 Task: Research Airbnb properties in Lichinga, Mozambique from 12th  December, 2023 to 15th December, 2023 for 3 adults.2 bedrooms having 3 beds and 1 bathroom. Property type can be flat. Booking option can be shelf check-in. Look for 4 properties as per requirement.
Action: Mouse moved to (434, 65)
Screenshot: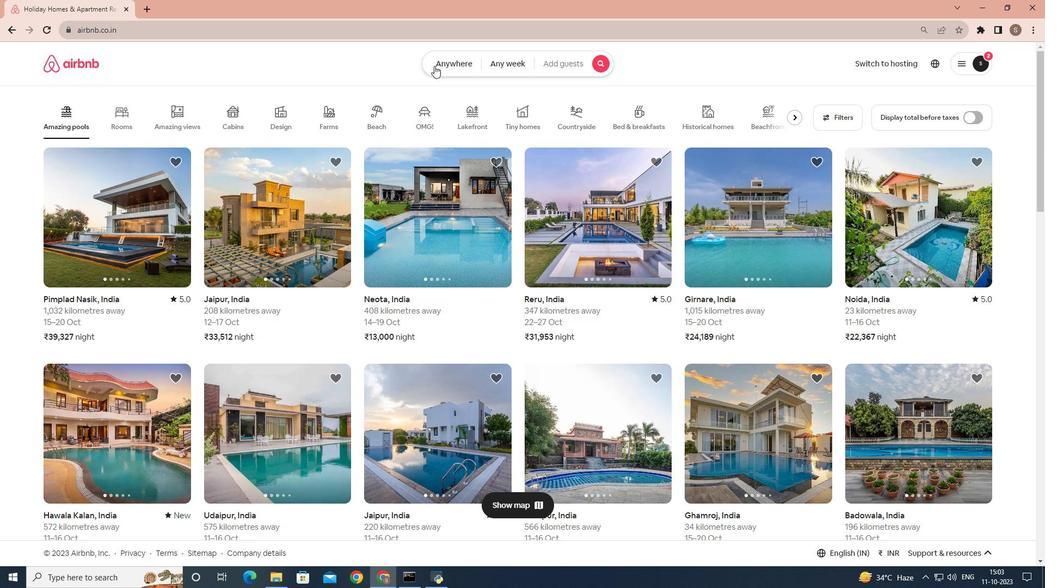 
Action: Mouse pressed left at (434, 65)
Screenshot: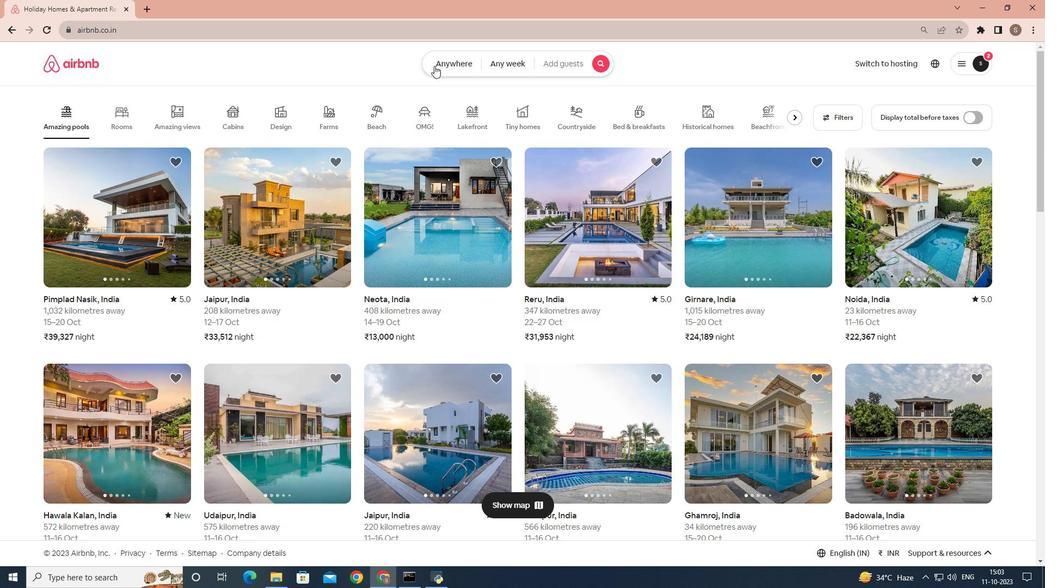 
Action: Mouse moved to (376, 105)
Screenshot: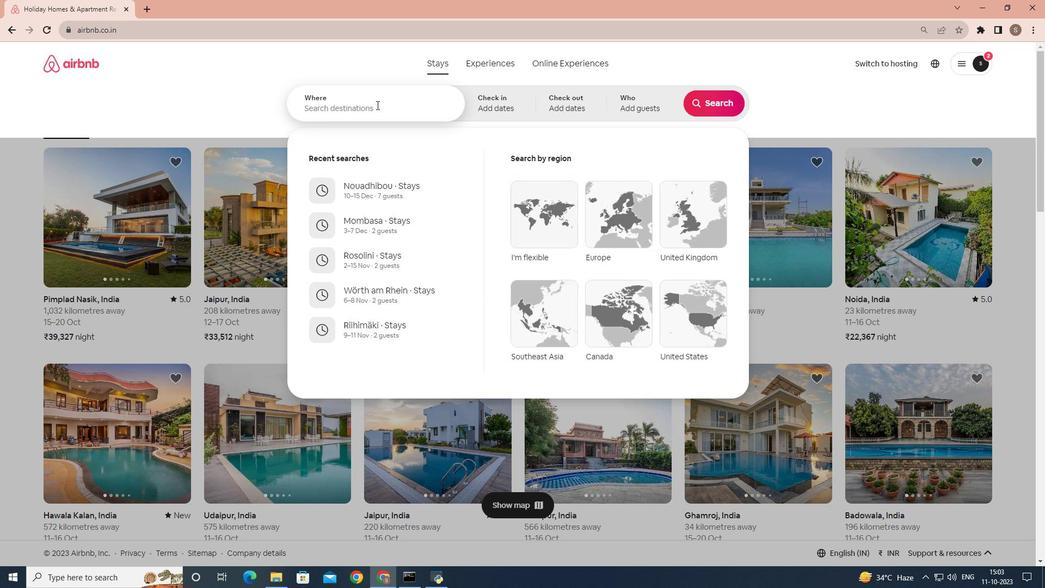 
Action: Mouse pressed left at (376, 105)
Screenshot: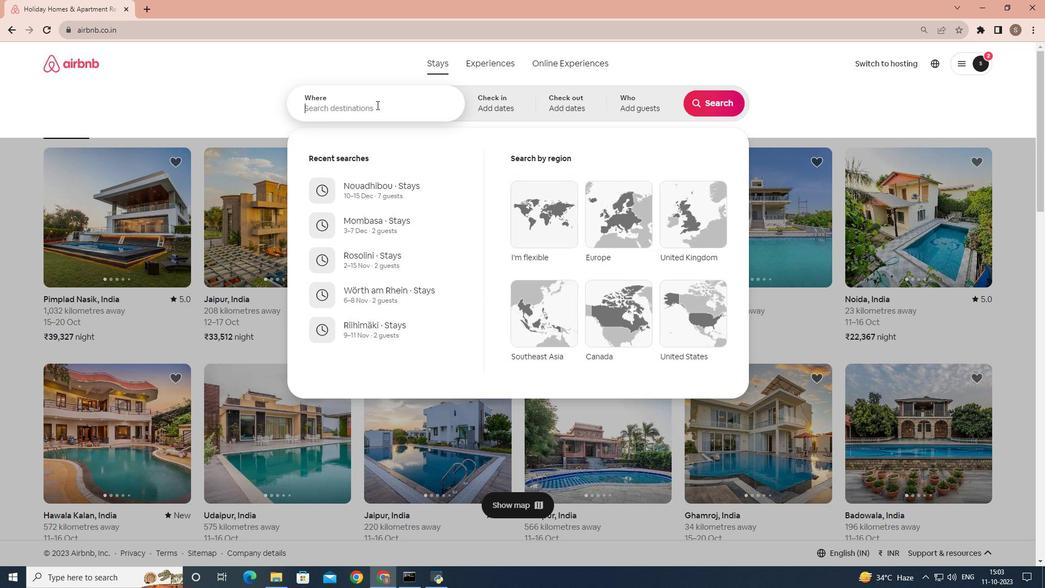 
Action: Key pressed <Key.shift>Lichinga,<Key.space><Key.shift>Mozambique
Screenshot: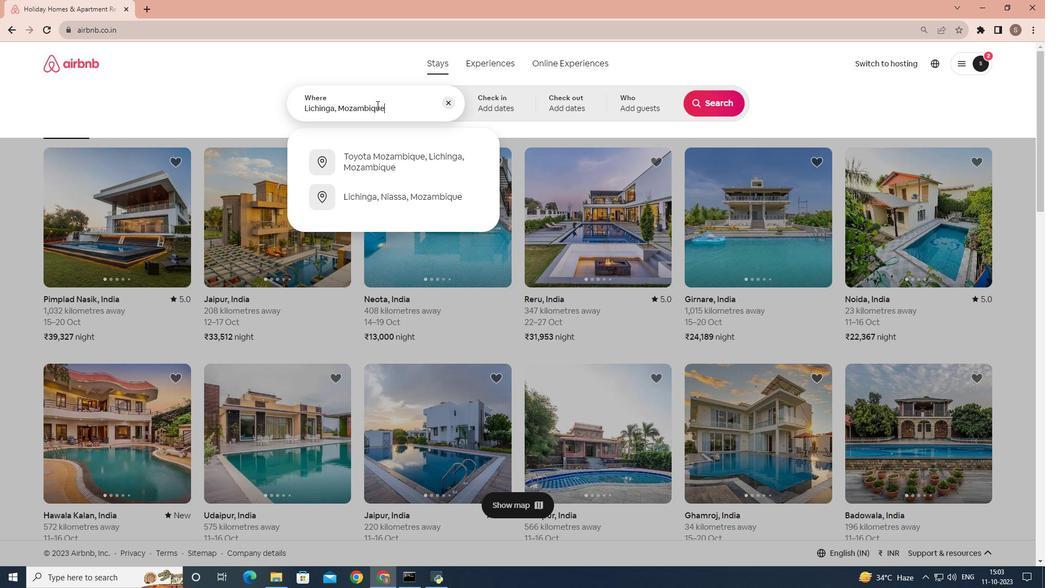 
Action: Mouse moved to (516, 107)
Screenshot: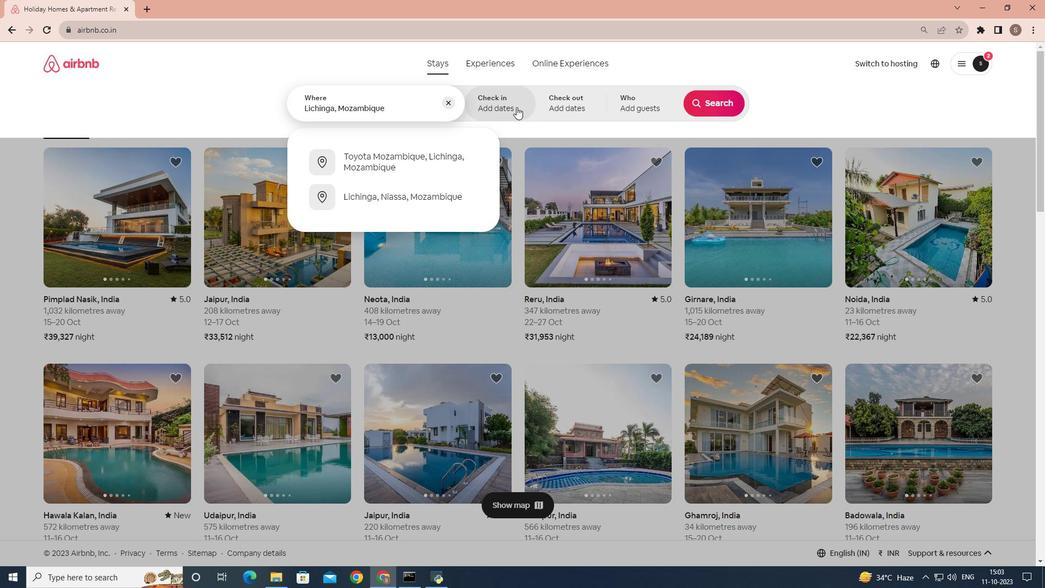 
Action: Mouse pressed left at (516, 107)
Screenshot: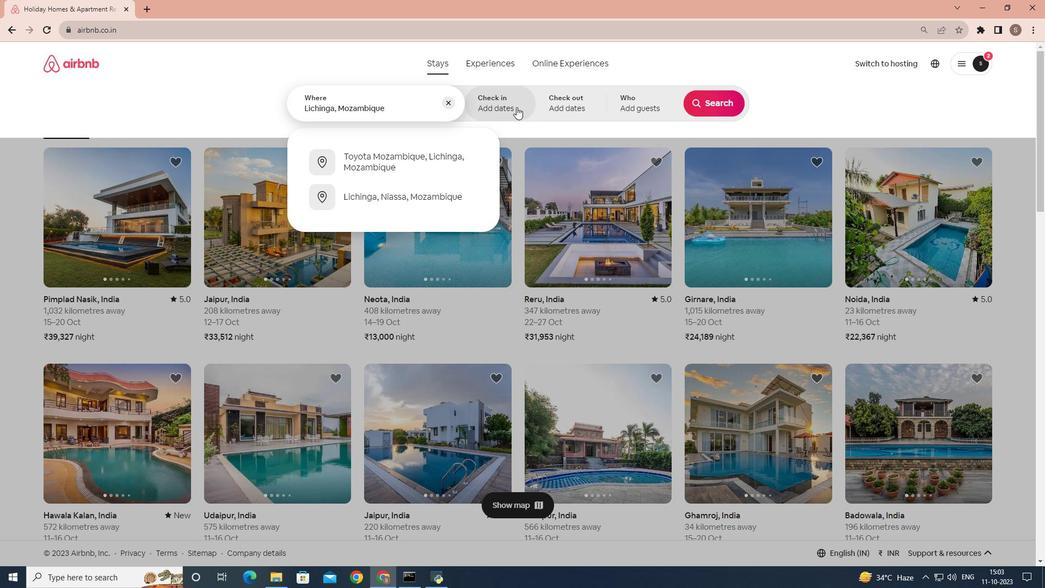 
Action: Mouse moved to (713, 191)
Screenshot: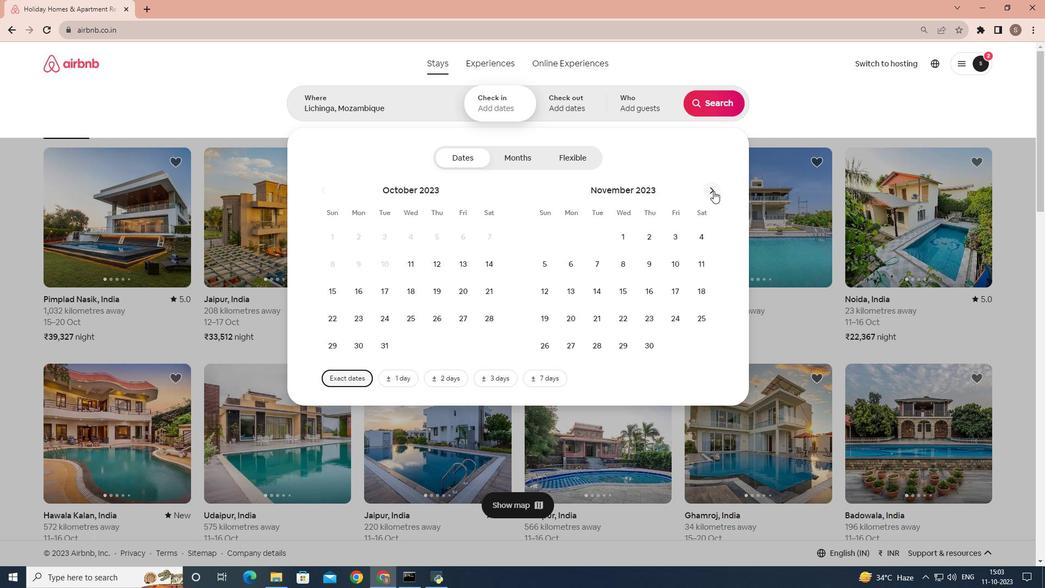 
Action: Mouse pressed left at (713, 191)
Screenshot: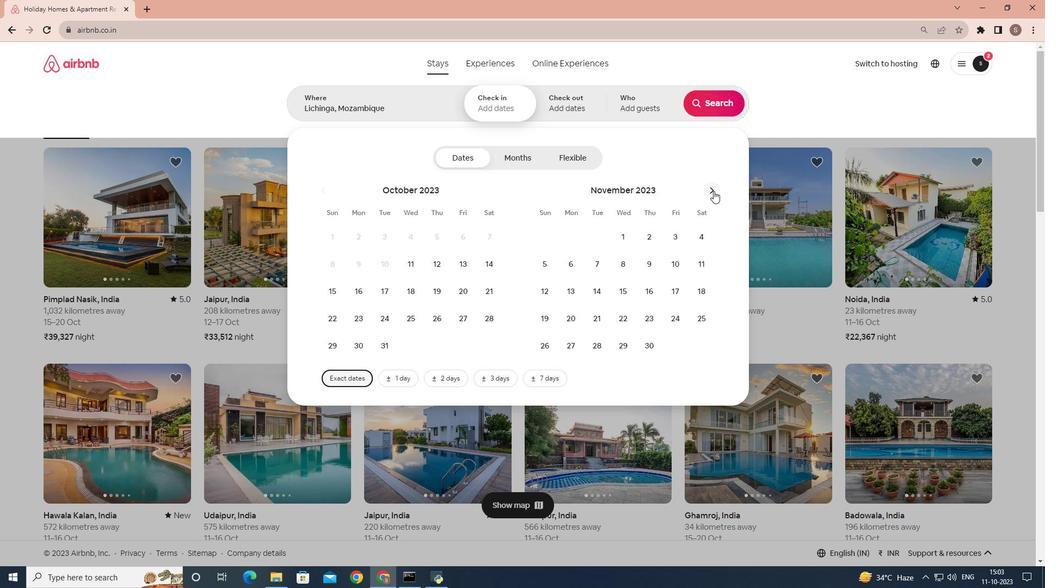 
Action: Mouse moved to (605, 289)
Screenshot: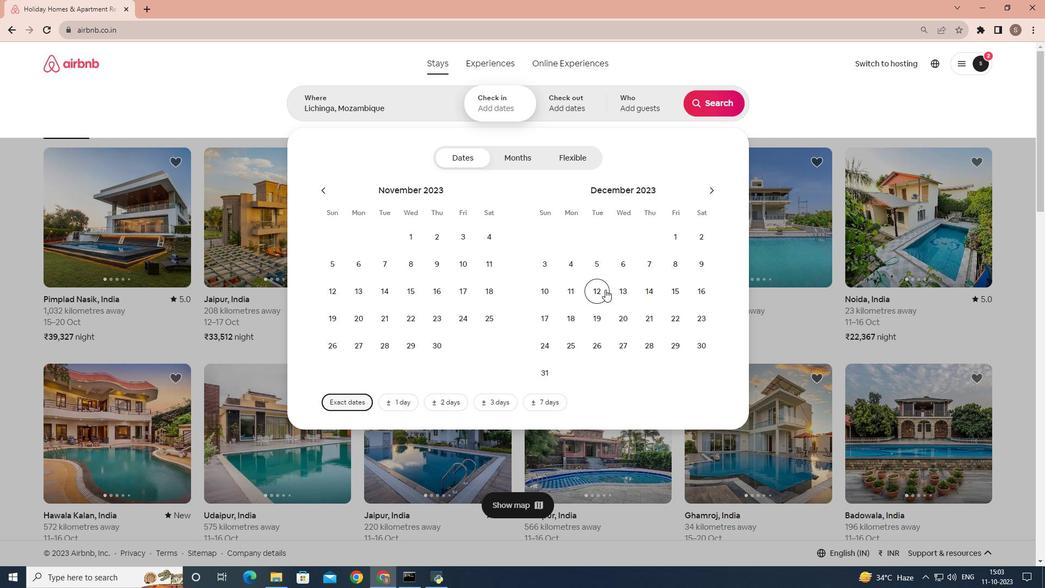
Action: Mouse pressed left at (605, 289)
Screenshot: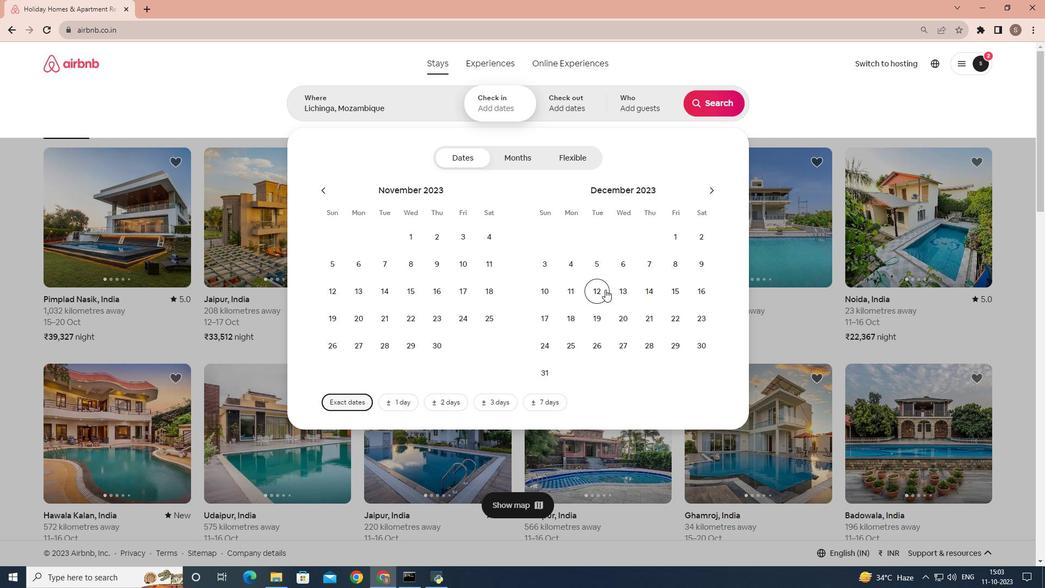 
Action: Mouse moved to (682, 291)
Screenshot: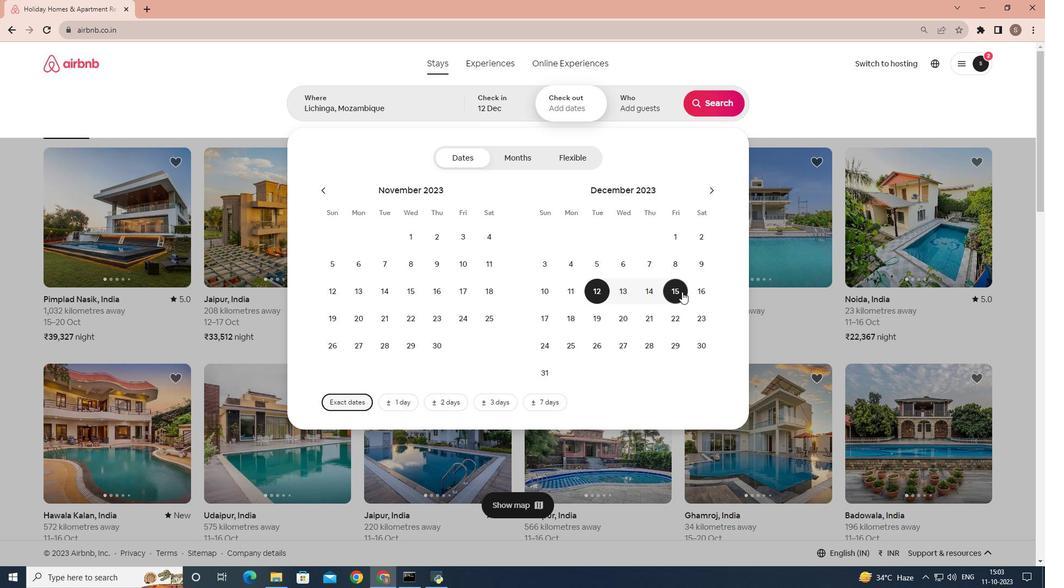 
Action: Mouse pressed left at (682, 291)
Screenshot: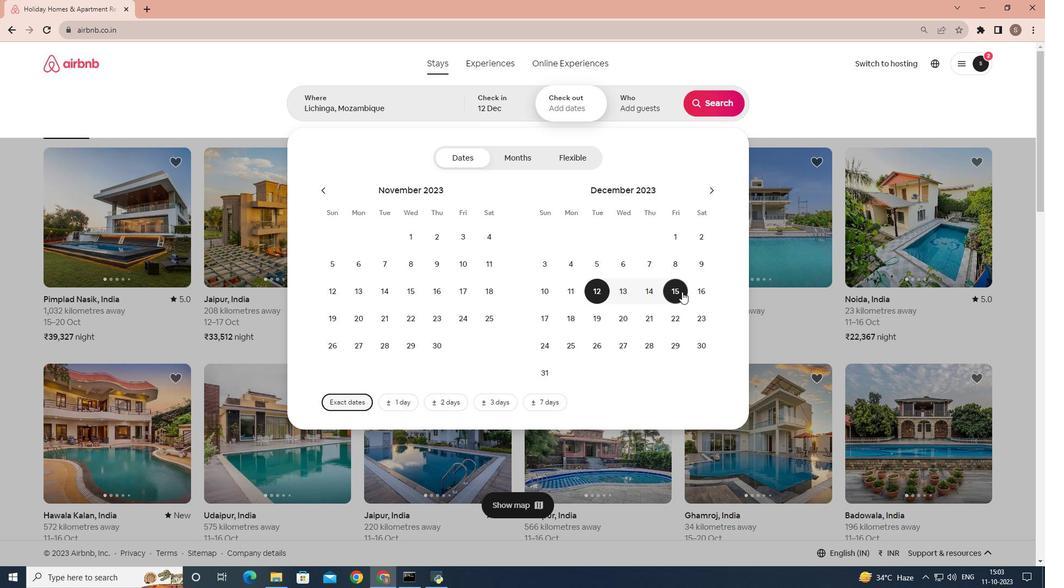 
Action: Mouse moved to (636, 112)
Screenshot: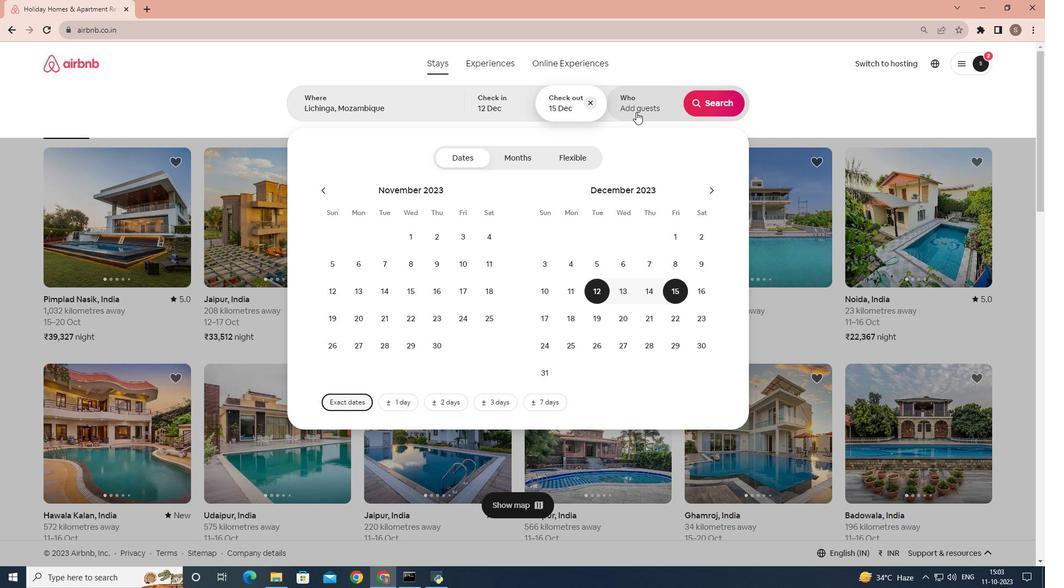 
Action: Mouse pressed left at (636, 112)
Screenshot: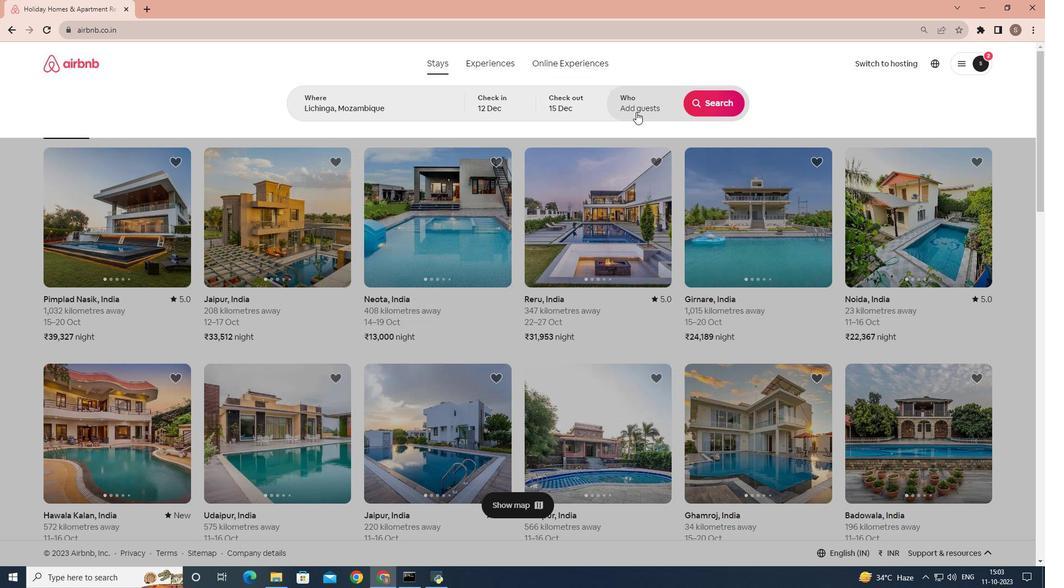 
Action: Mouse moved to (715, 156)
Screenshot: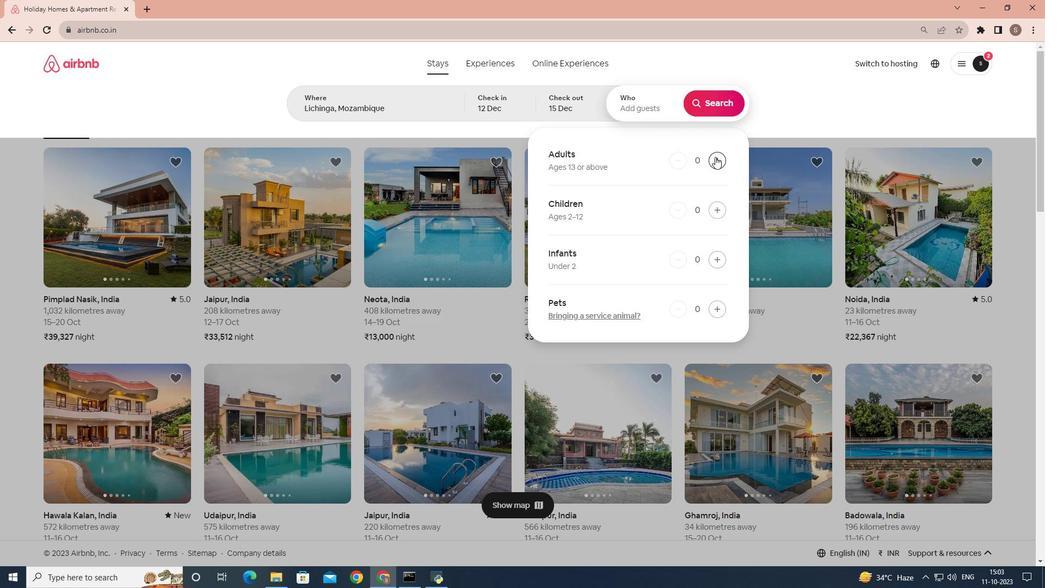 
Action: Mouse pressed left at (715, 156)
Screenshot: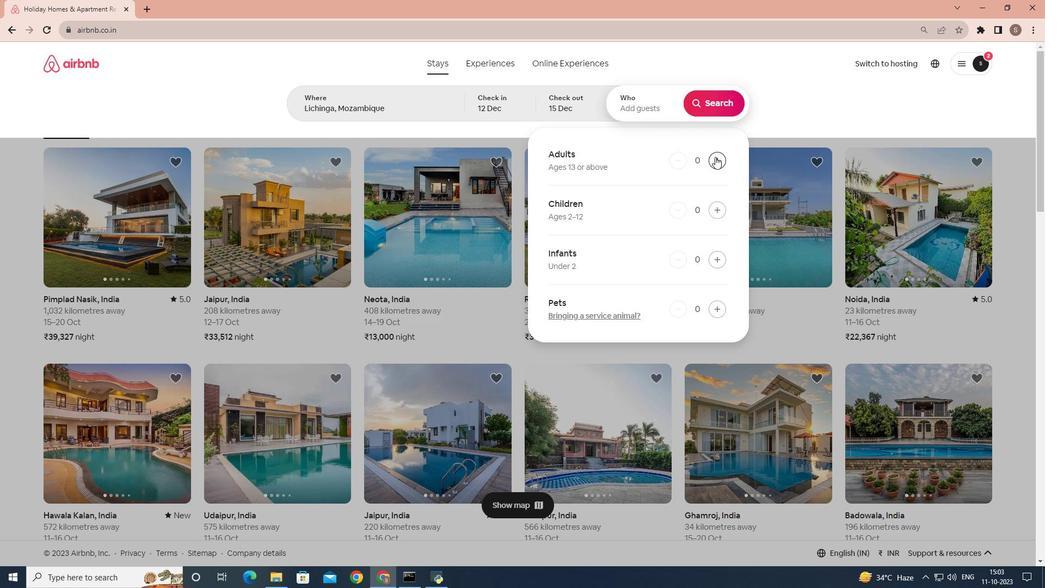 
Action: Mouse pressed left at (715, 156)
Screenshot: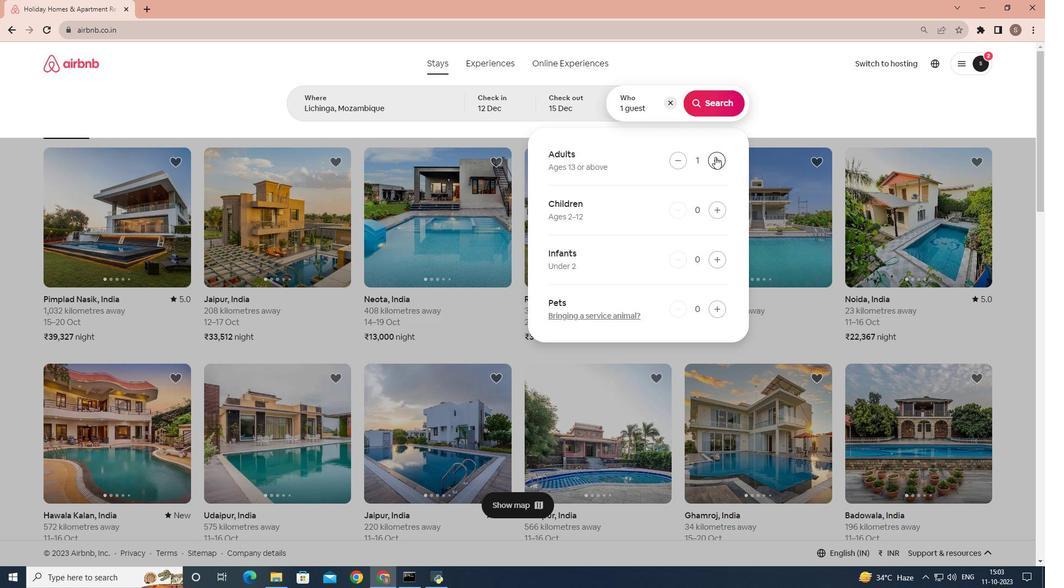 
Action: Mouse pressed left at (715, 156)
Screenshot: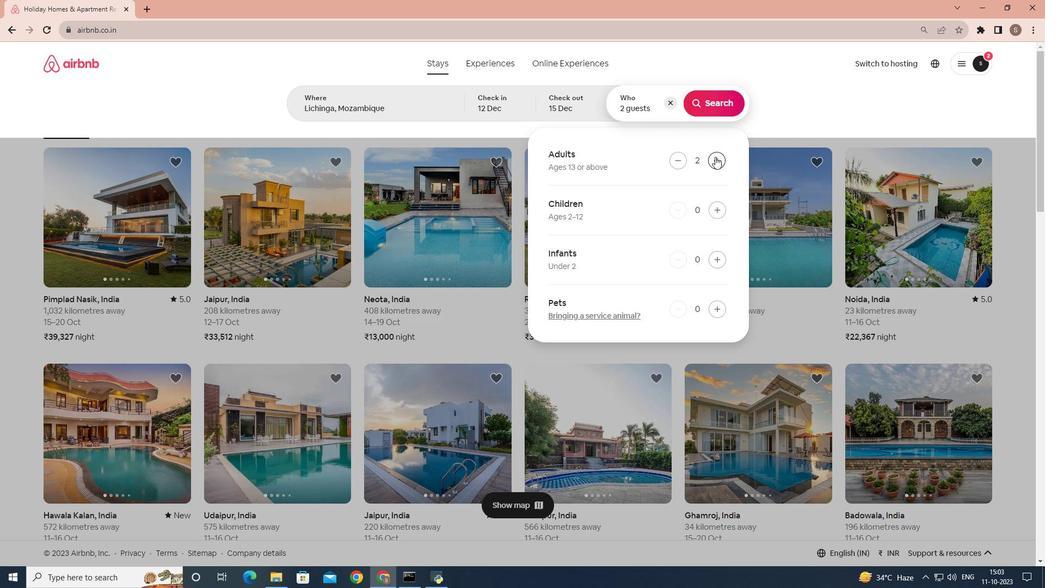 
Action: Mouse moved to (717, 105)
Screenshot: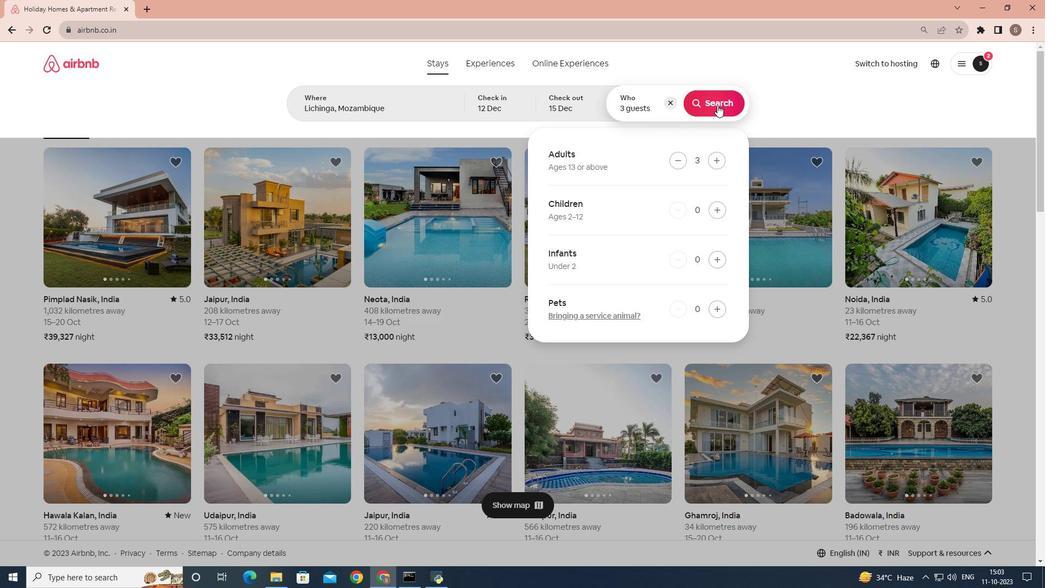 
Action: Mouse pressed left at (717, 105)
Screenshot: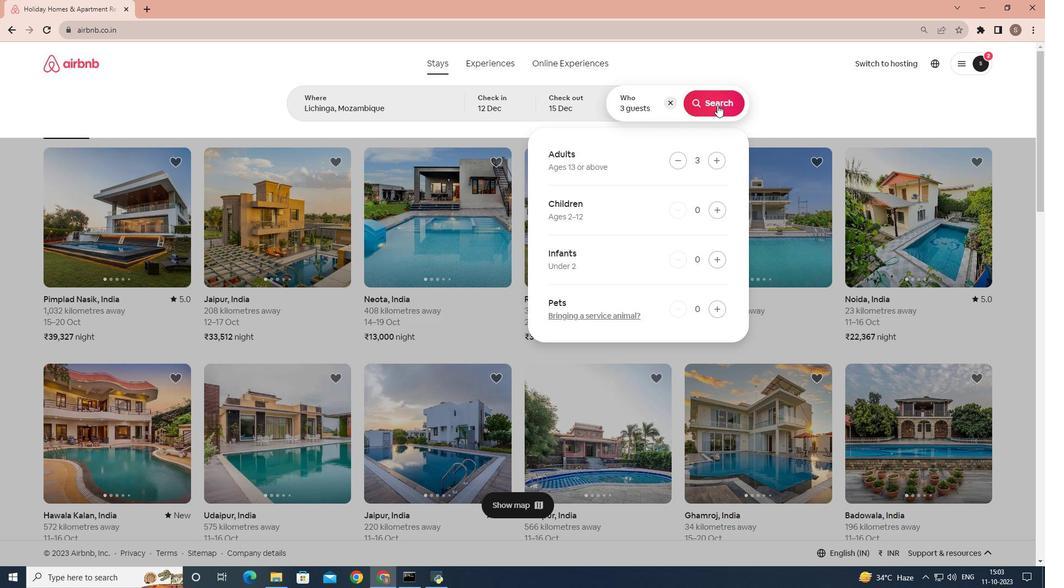 
Action: Mouse moved to (866, 98)
Screenshot: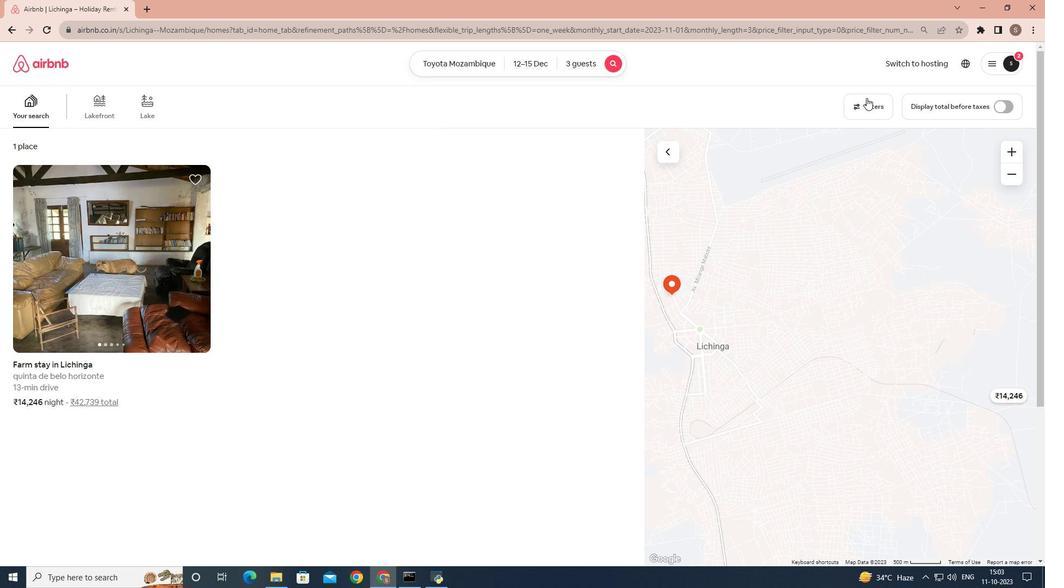 
Action: Mouse pressed left at (866, 98)
Screenshot: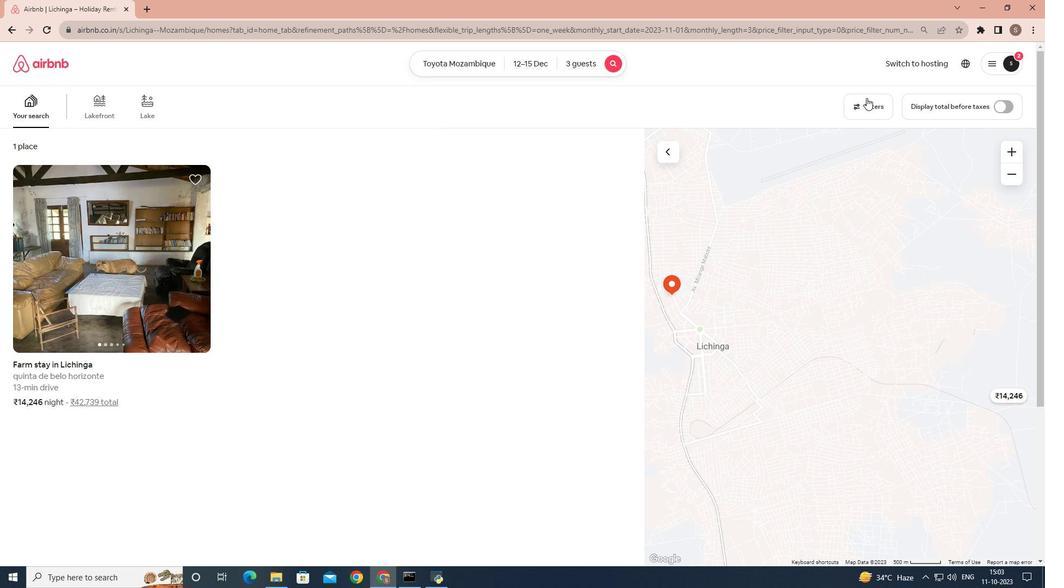 
Action: Mouse moved to (581, 317)
Screenshot: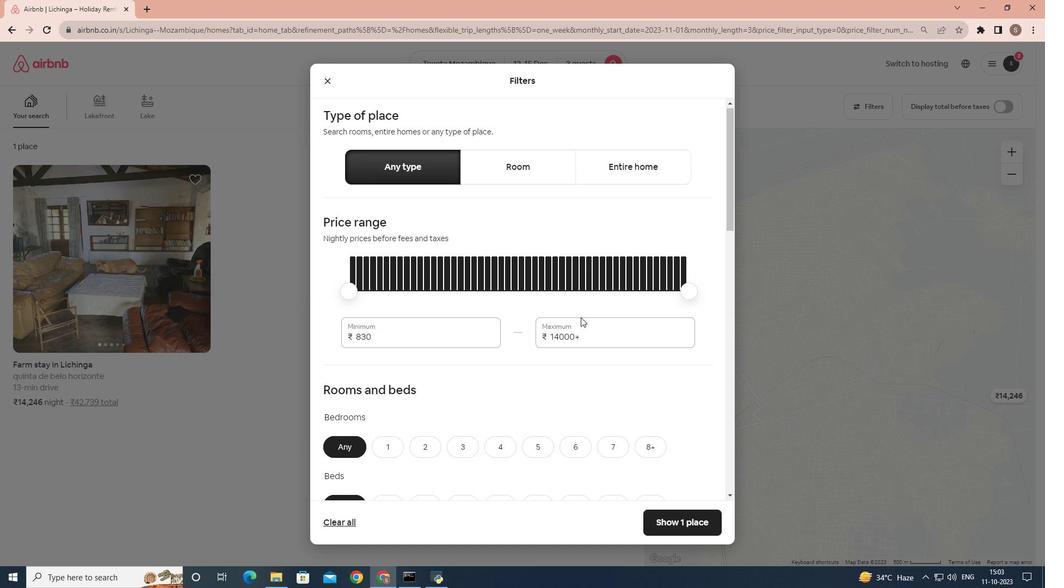 
Action: Mouse scrolled (581, 316) with delta (0, 0)
Screenshot: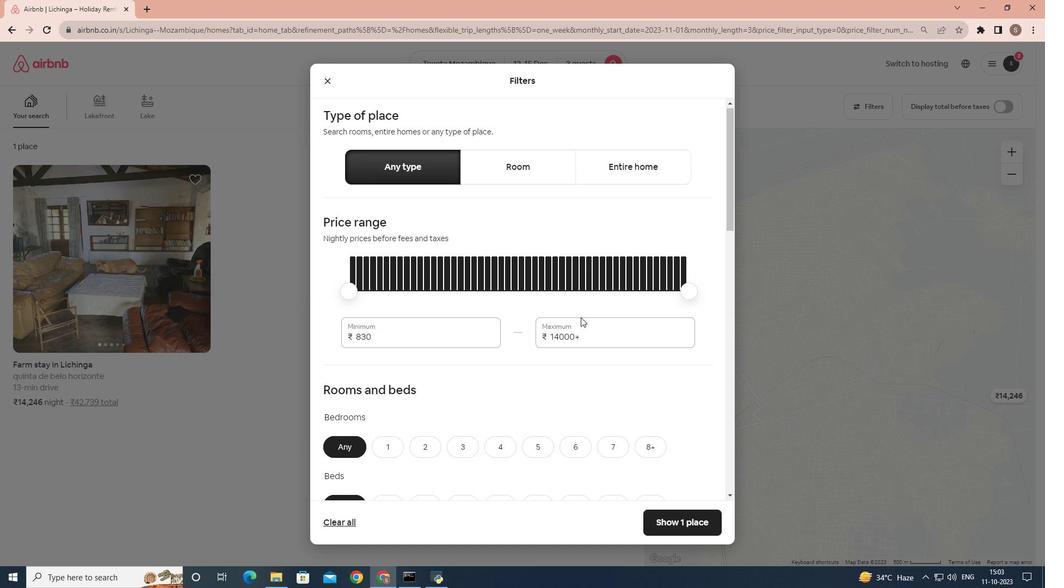 
Action: Mouse moved to (426, 394)
Screenshot: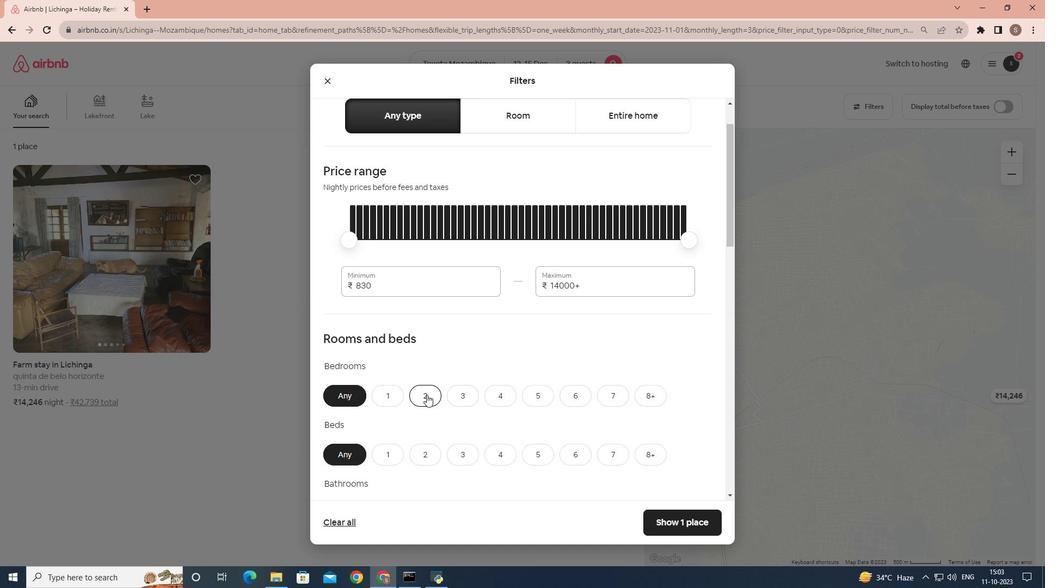 
Action: Mouse pressed left at (426, 394)
Screenshot: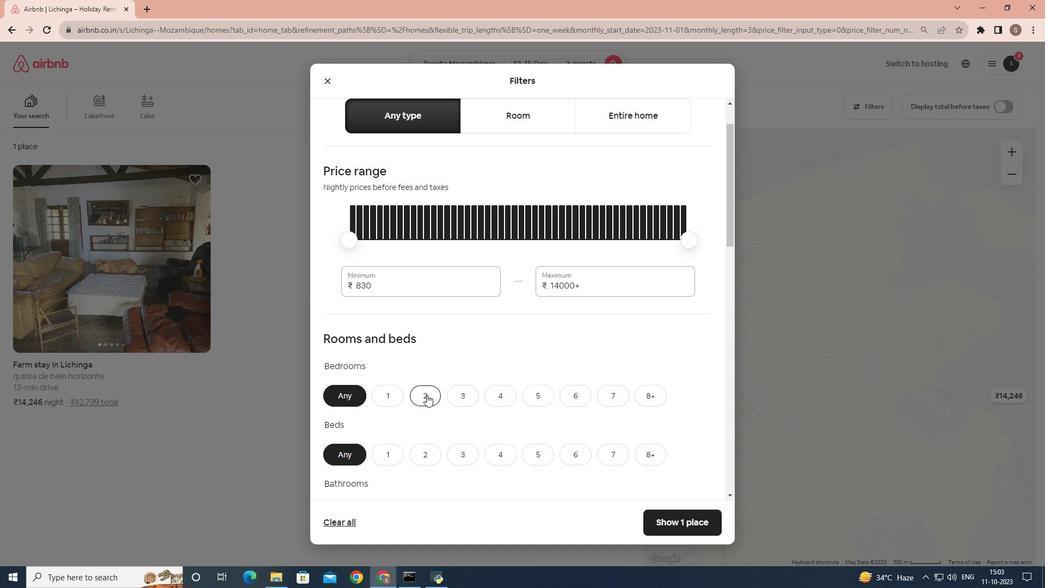 
Action: Mouse moved to (505, 368)
Screenshot: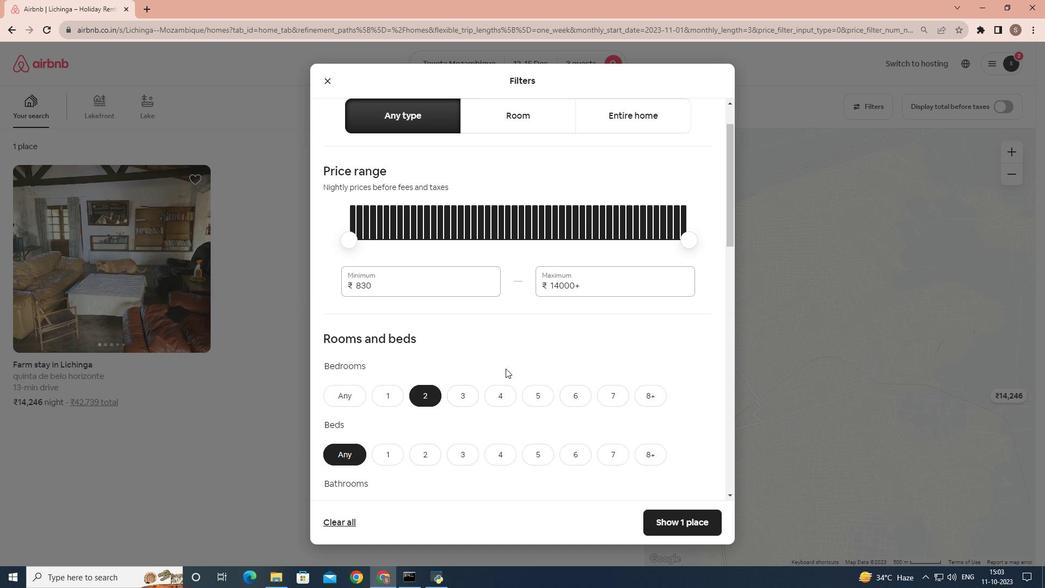 
Action: Mouse scrolled (505, 368) with delta (0, 0)
Screenshot: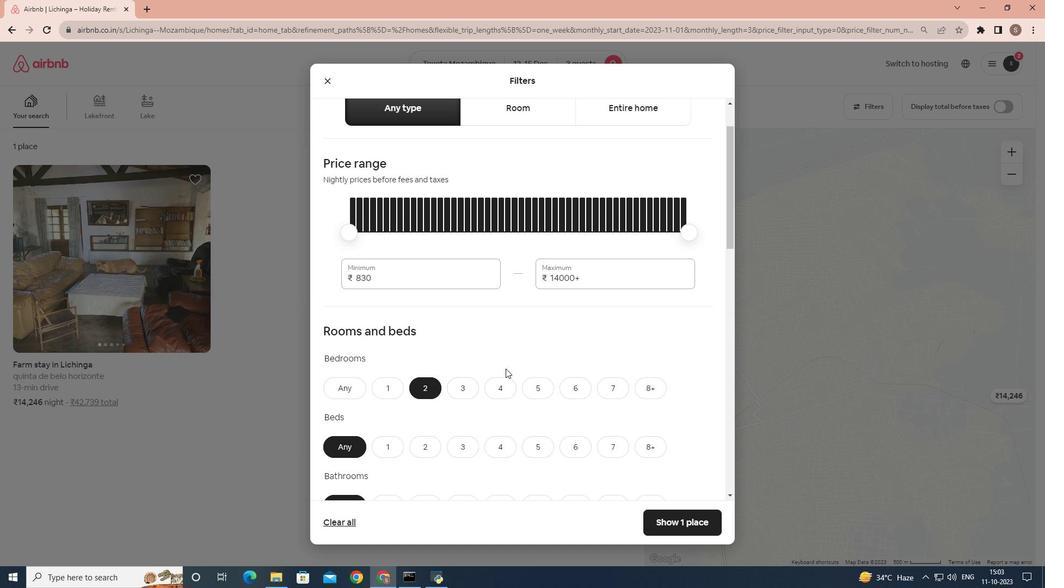 
Action: Mouse moved to (460, 399)
Screenshot: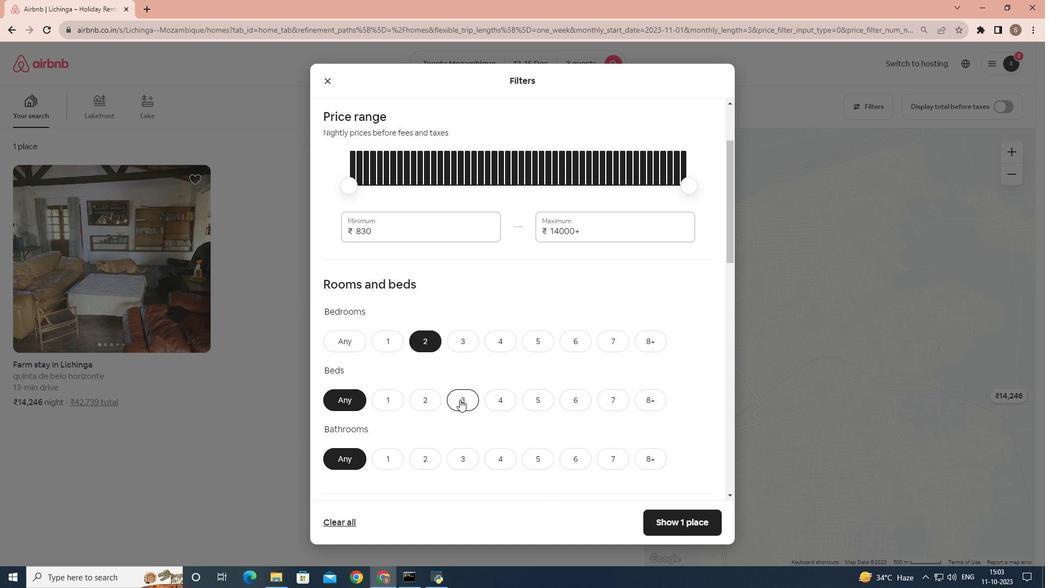 
Action: Mouse pressed left at (460, 399)
Screenshot: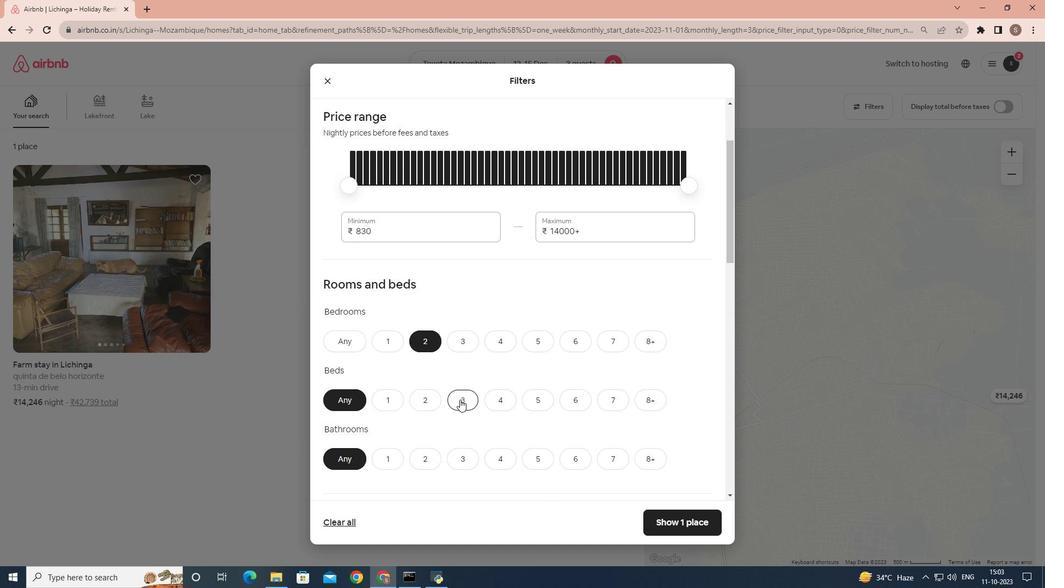 
Action: Mouse moved to (519, 386)
Screenshot: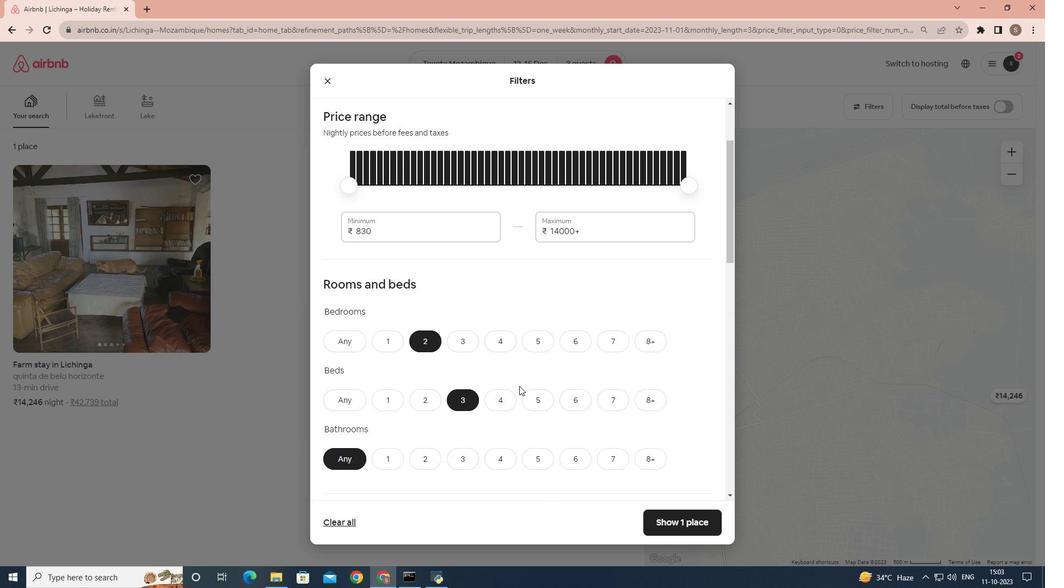 
Action: Mouse scrolled (519, 385) with delta (0, 0)
Screenshot: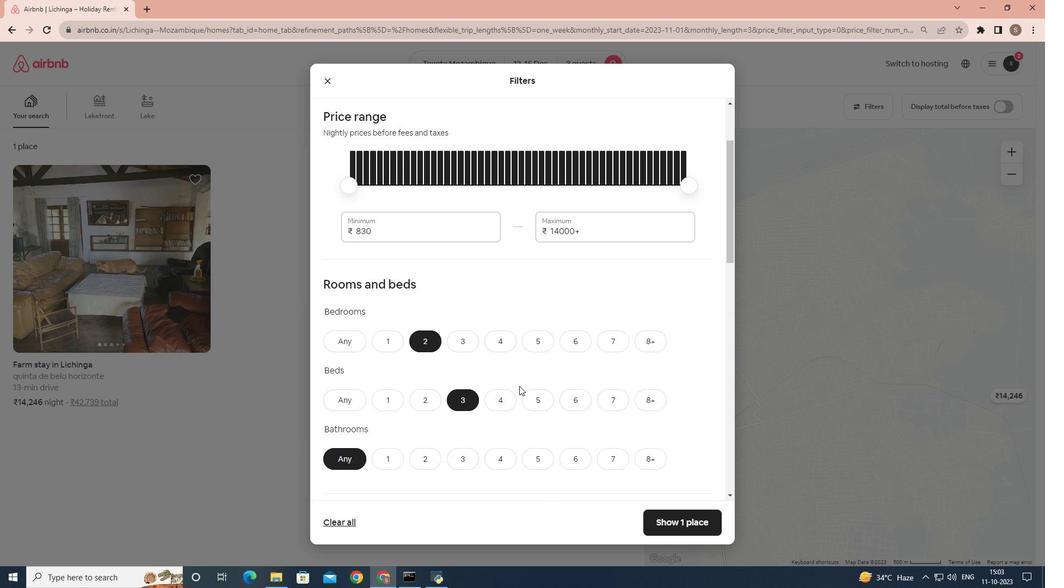 
Action: Mouse moved to (392, 411)
Screenshot: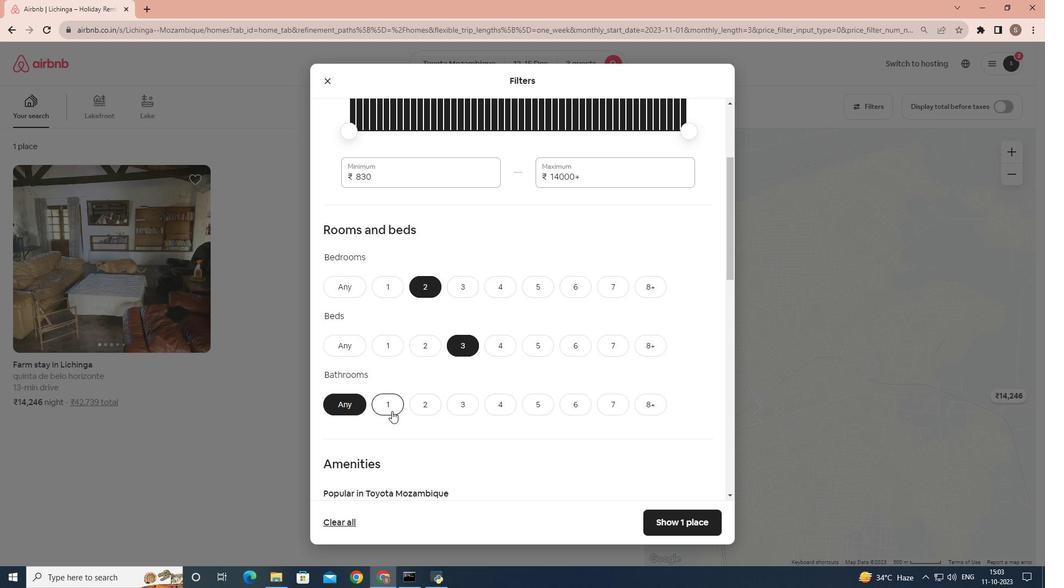 
Action: Mouse pressed left at (392, 411)
Screenshot: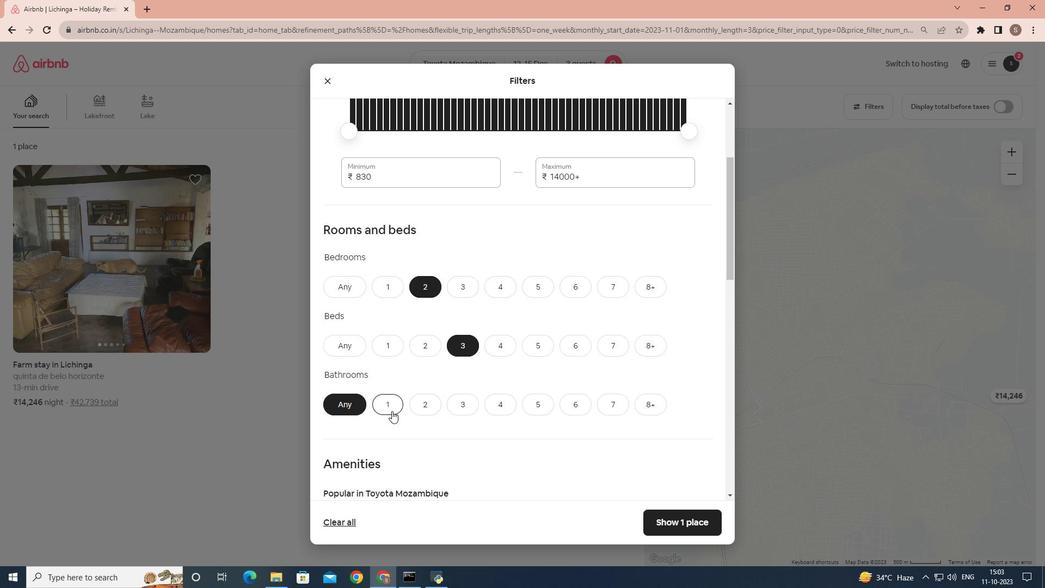 
Action: Mouse moved to (535, 408)
Screenshot: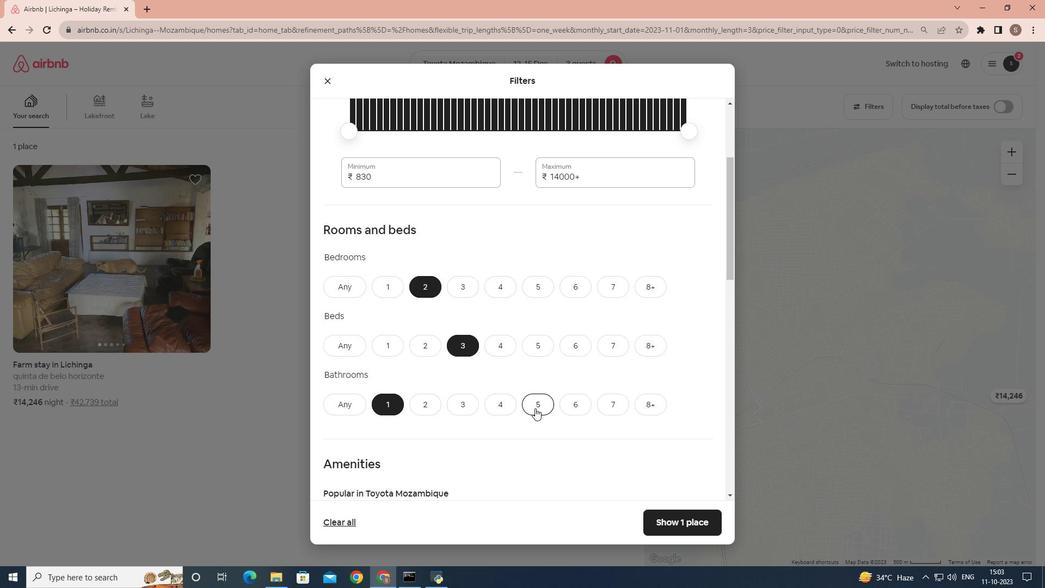 
Action: Mouse scrolled (535, 407) with delta (0, 0)
Screenshot: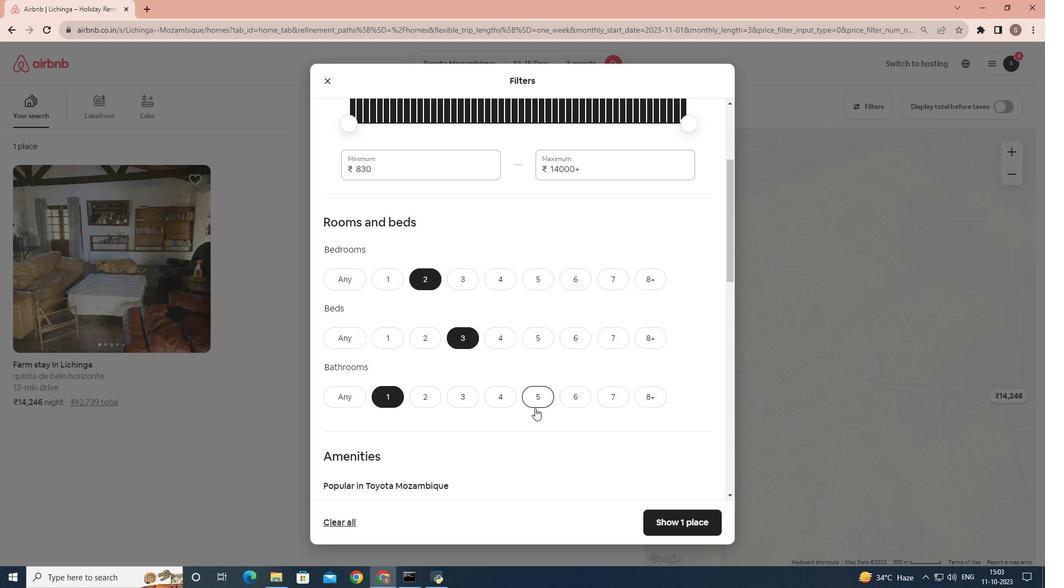 
Action: Mouse scrolled (535, 407) with delta (0, 0)
Screenshot: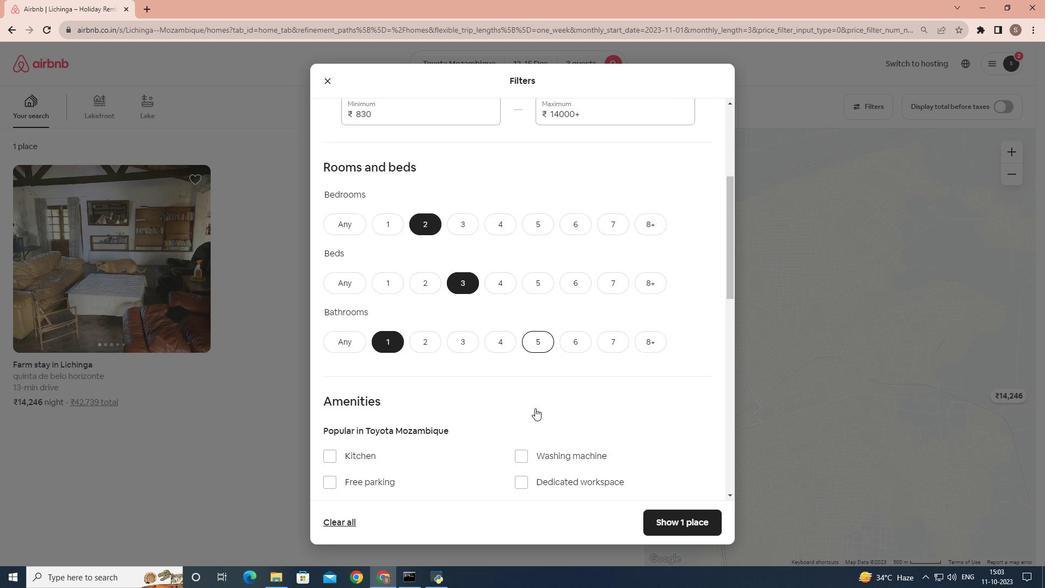 
Action: Mouse scrolled (535, 407) with delta (0, 0)
Screenshot: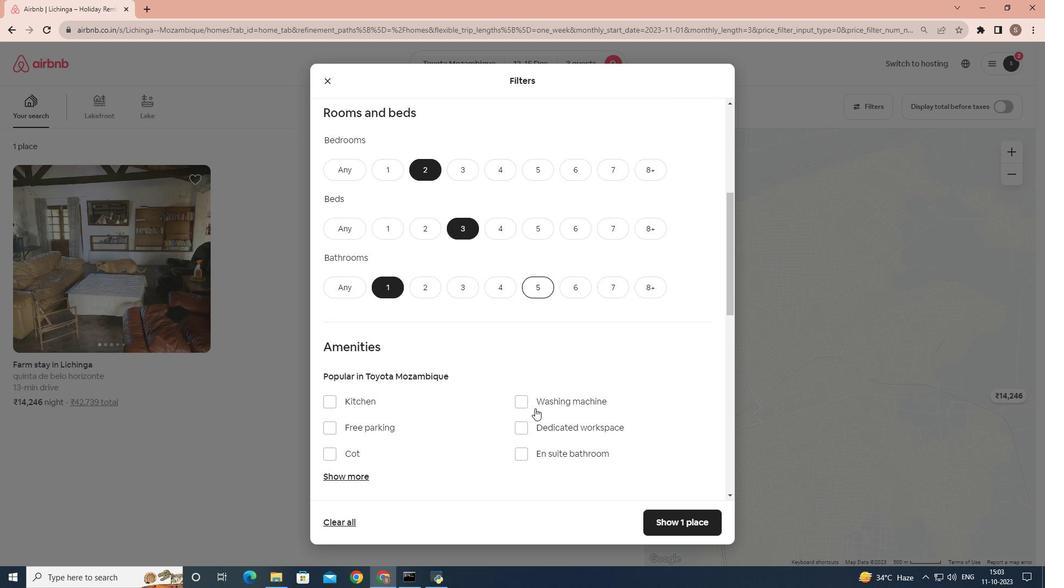 
Action: Mouse moved to (532, 395)
Screenshot: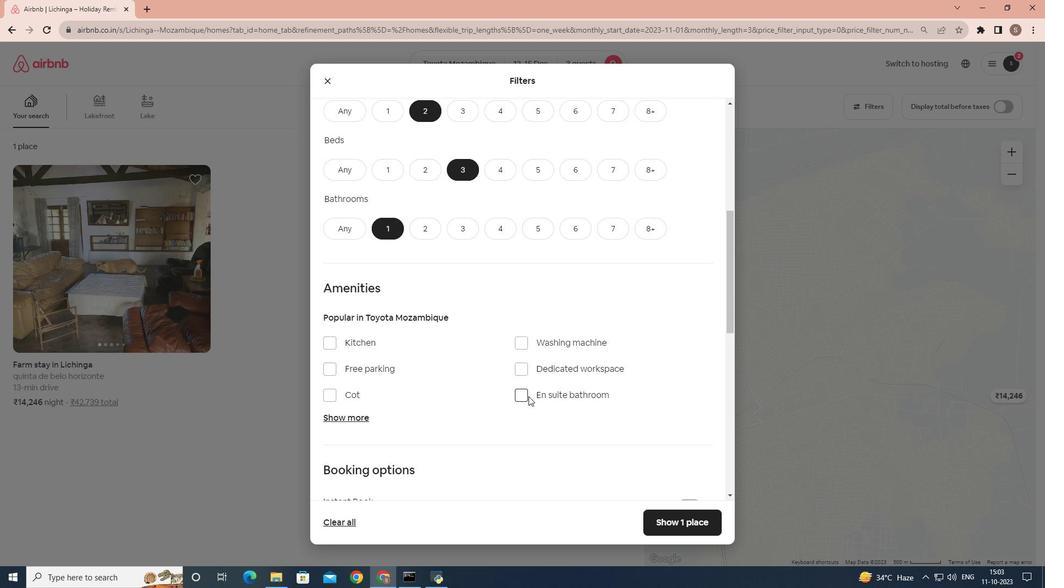
Action: Mouse scrolled (532, 395) with delta (0, 0)
Screenshot: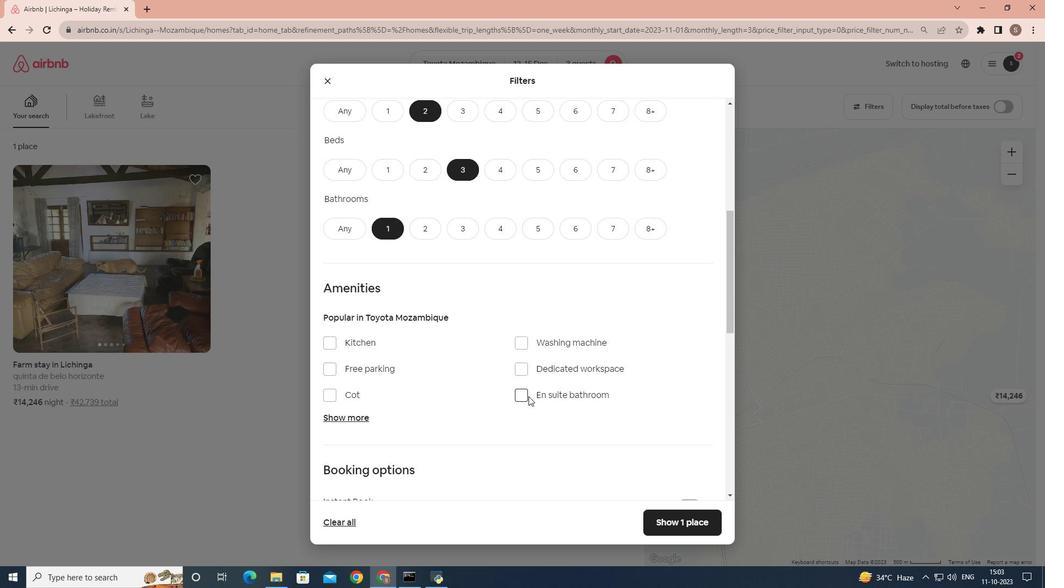 
Action: Mouse moved to (486, 392)
Screenshot: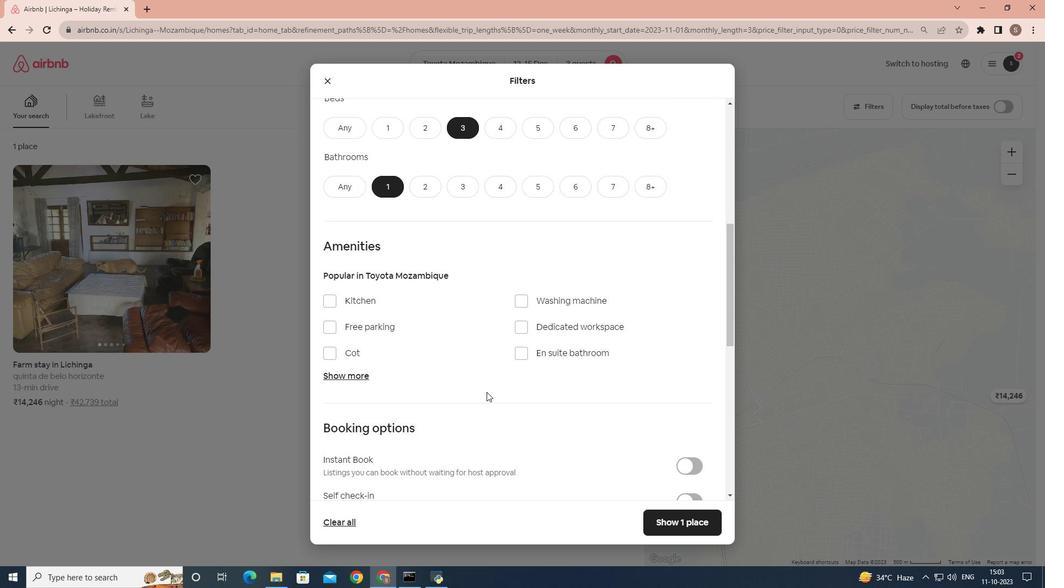 
Action: Mouse scrolled (486, 391) with delta (0, 0)
Screenshot: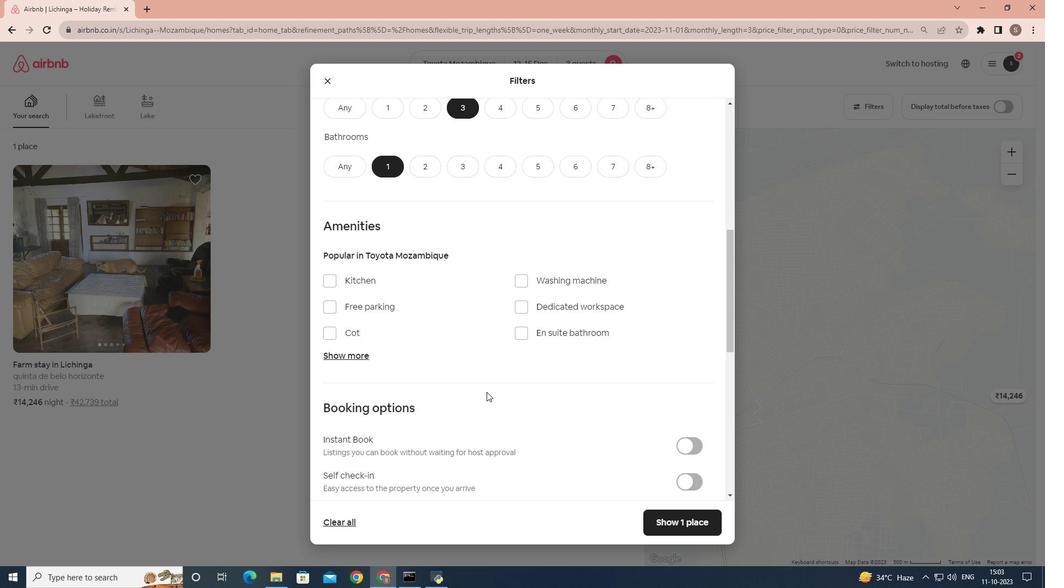 
Action: Mouse moved to (536, 340)
Screenshot: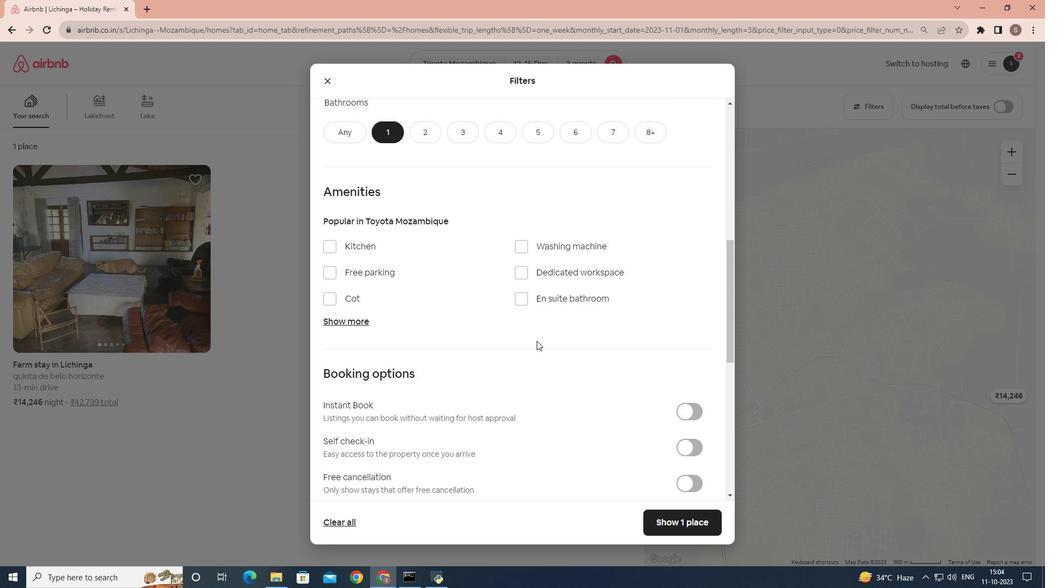 
Action: Mouse scrolled (536, 340) with delta (0, 0)
Screenshot: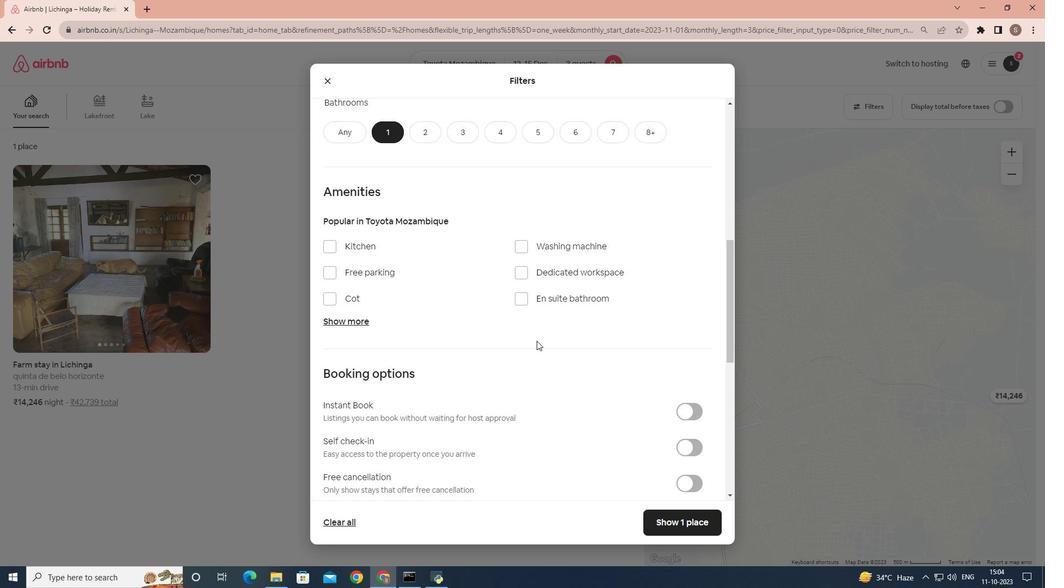 
Action: Mouse moved to (695, 393)
Screenshot: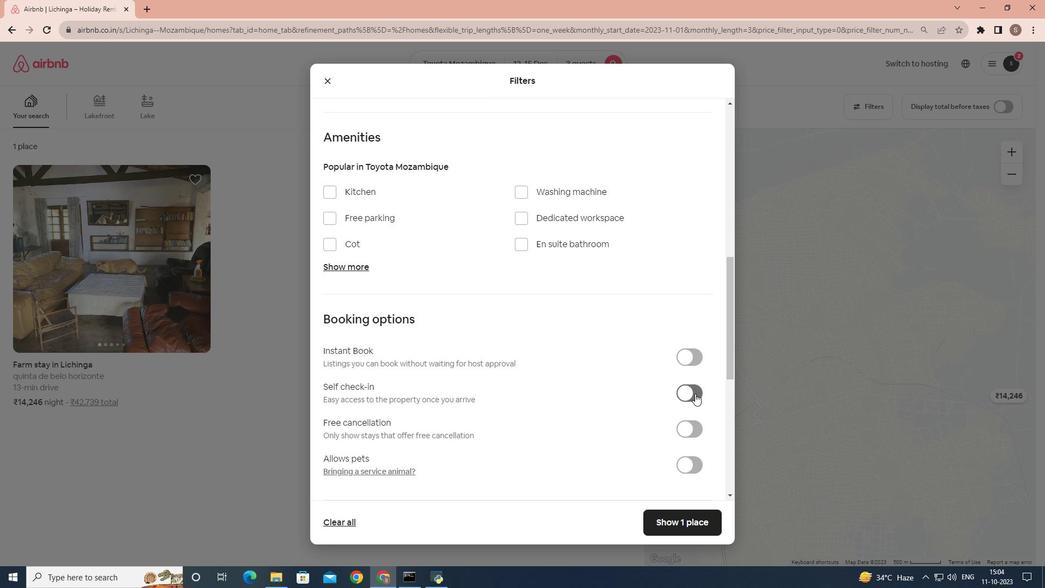 
Action: Mouse pressed left at (695, 393)
Screenshot: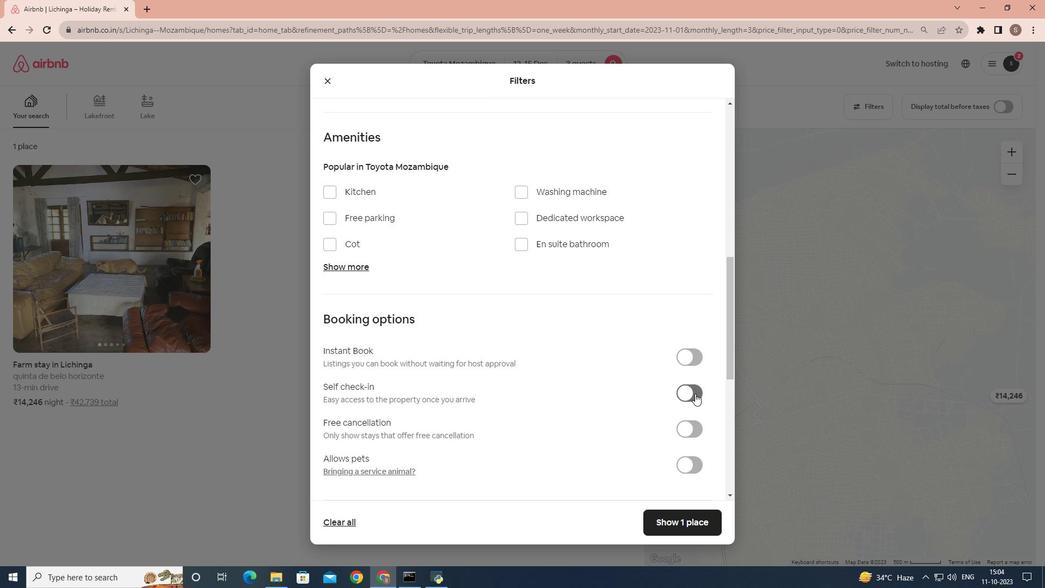 
Action: Mouse moved to (641, 479)
Screenshot: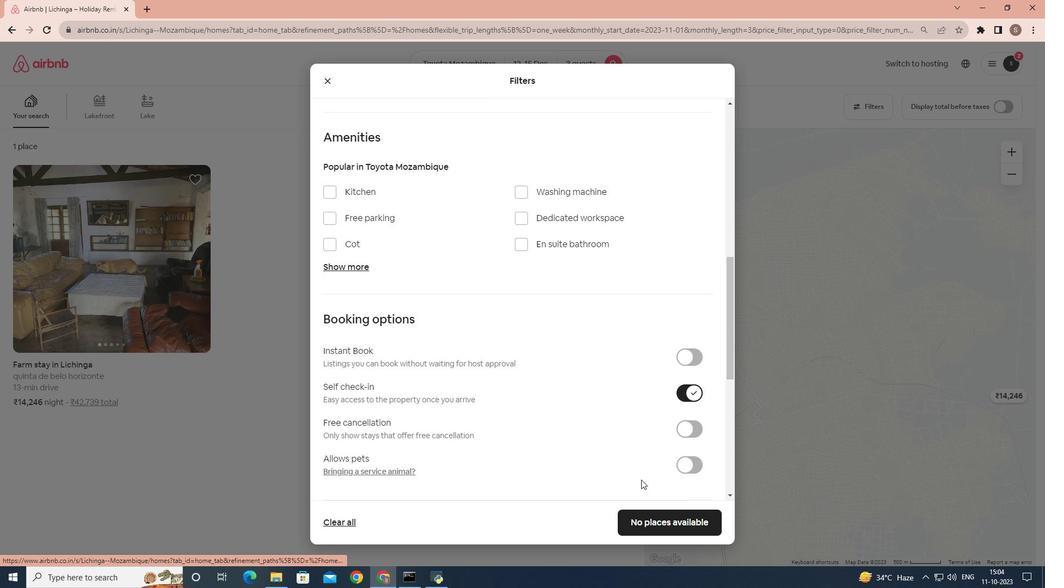 
